 Task: Use Electronic Scanner Effect in this video Movie B.mp4
Action: Mouse pressed left at (225, 117)
Screenshot: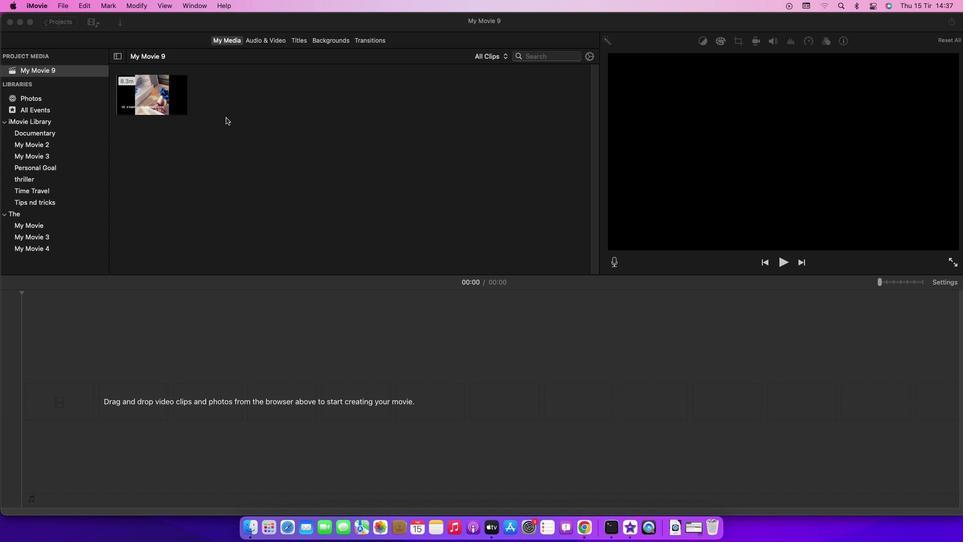 
Action: Mouse moved to (145, 93)
Screenshot: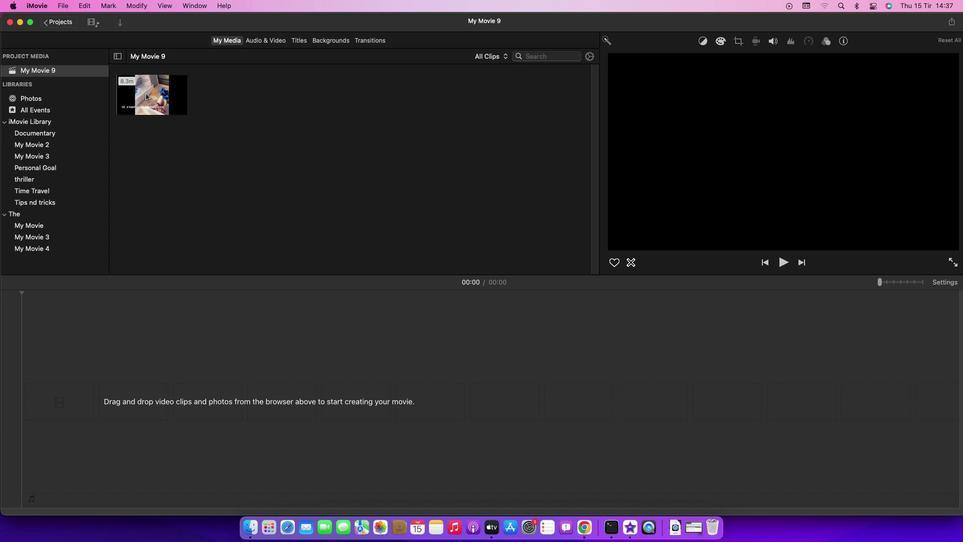 
Action: Mouse pressed left at (145, 93)
Screenshot: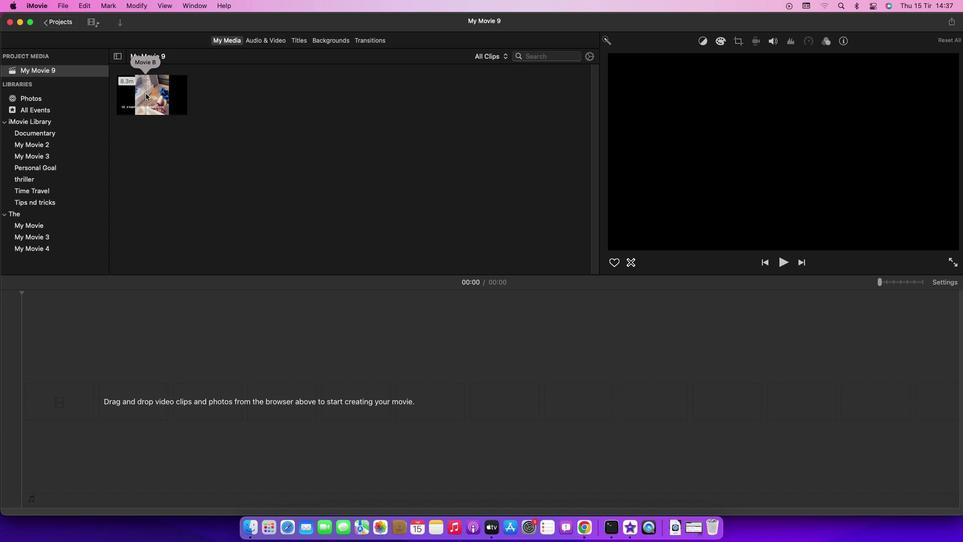 
Action: Mouse moved to (150, 91)
Screenshot: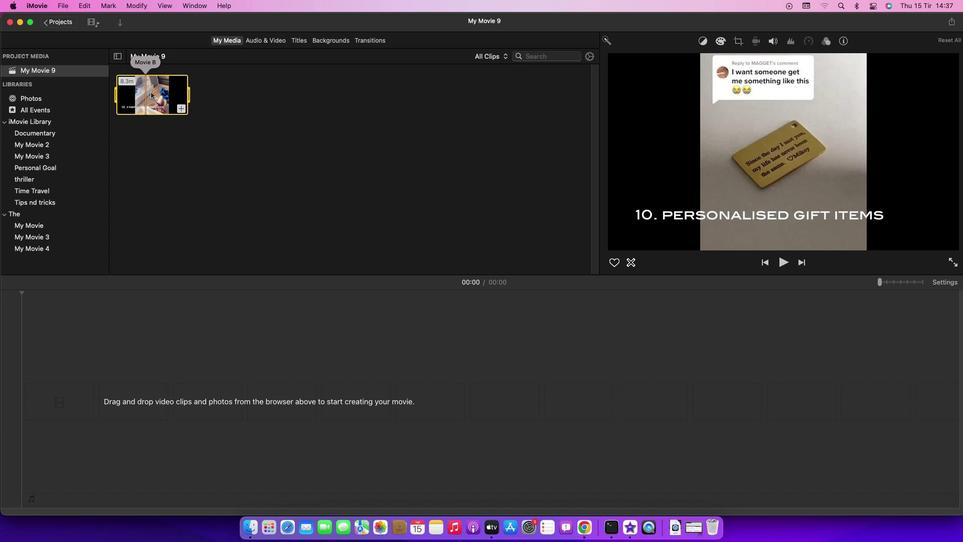 
Action: Mouse pressed left at (150, 91)
Screenshot: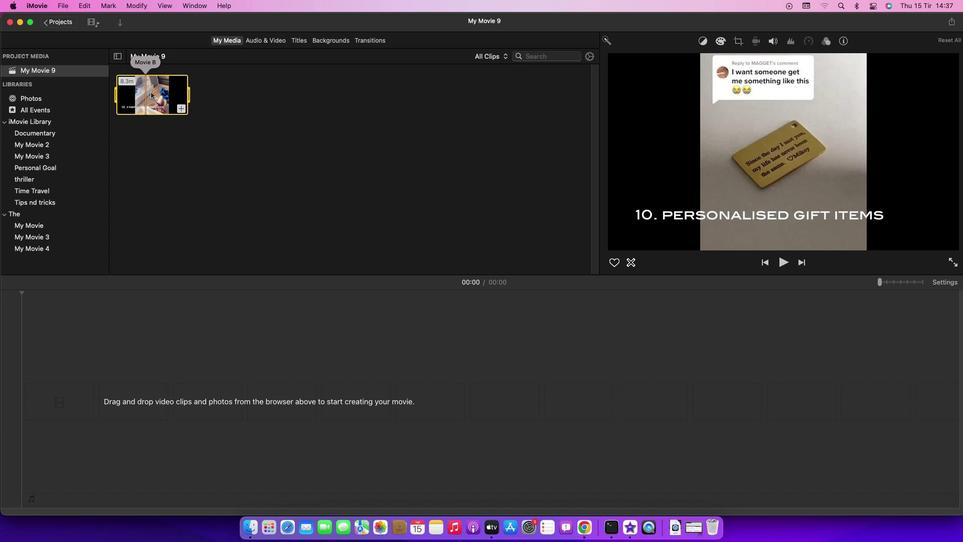 
Action: Mouse moved to (259, 40)
Screenshot: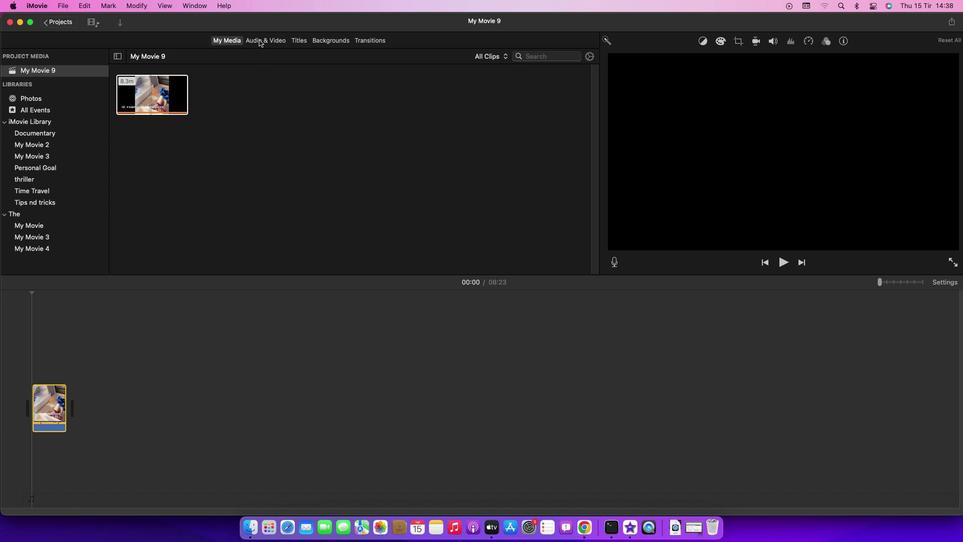 
Action: Mouse pressed left at (259, 40)
Screenshot: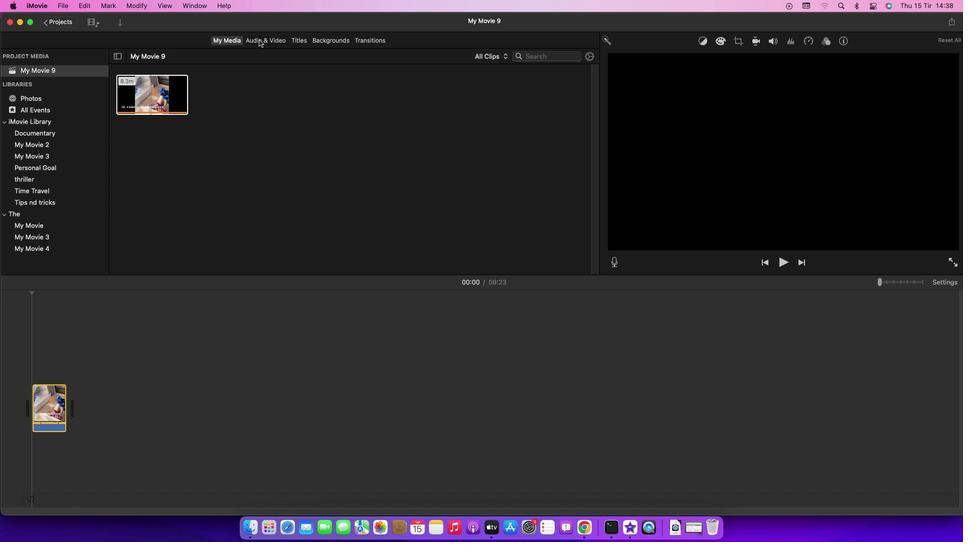 
Action: Mouse moved to (63, 98)
Screenshot: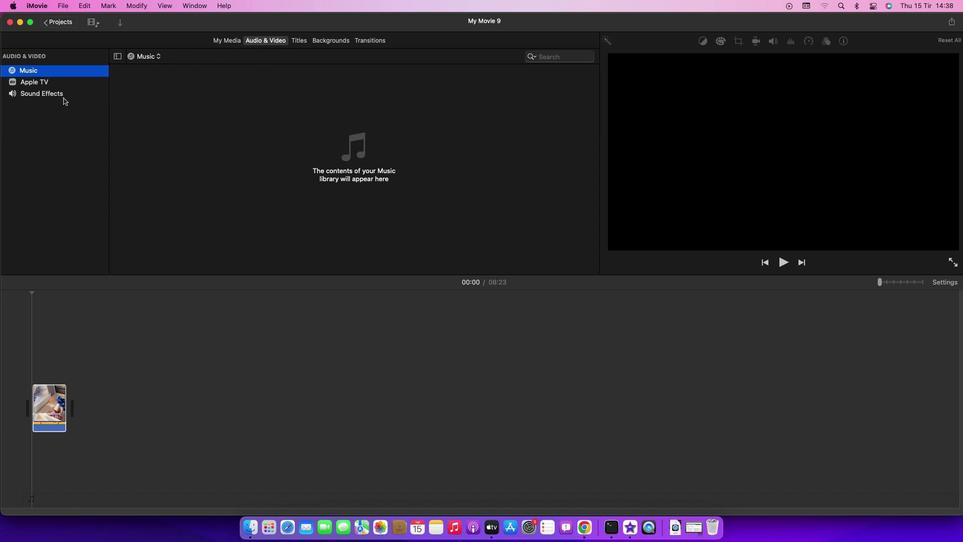 
Action: Mouse pressed left at (63, 98)
Screenshot: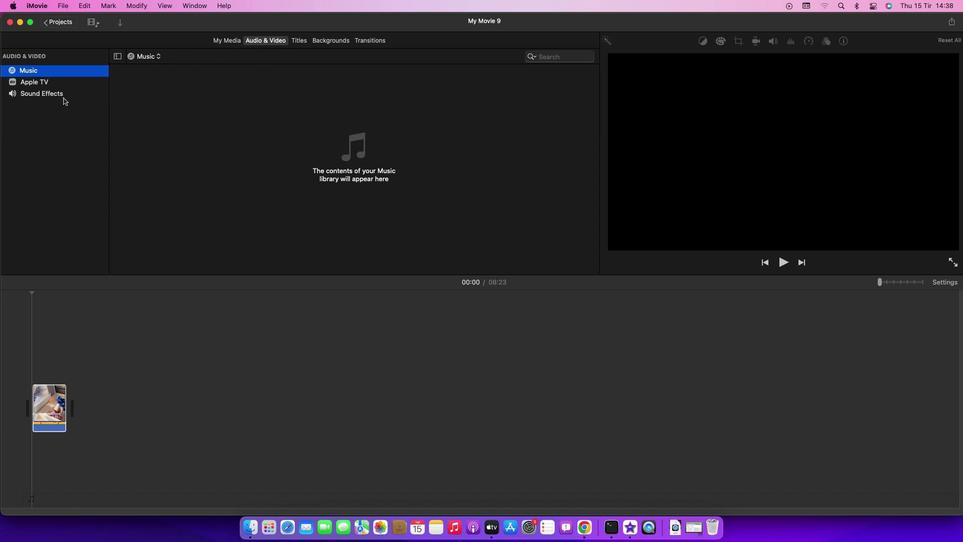 
Action: Mouse moved to (164, 265)
Screenshot: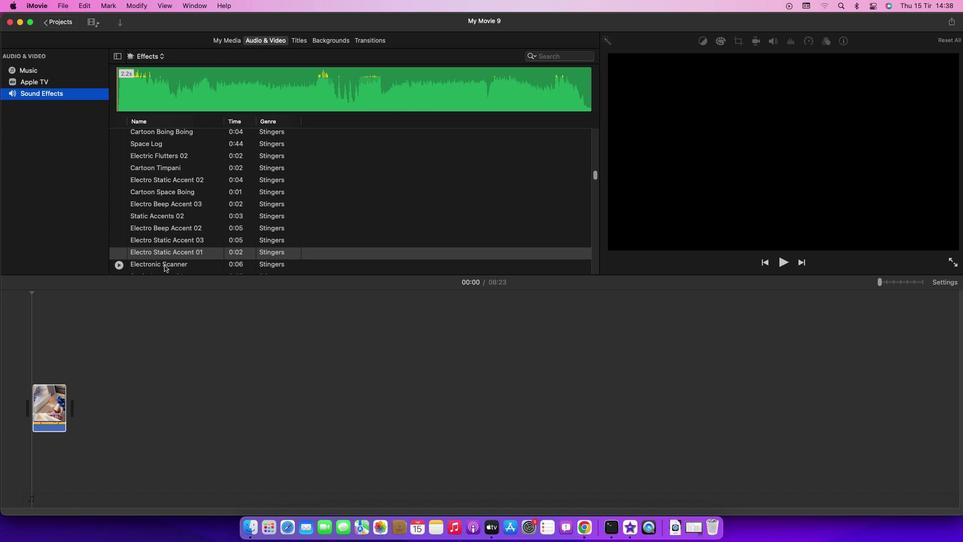 
Action: Mouse pressed left at (164, 265)
Screenshot: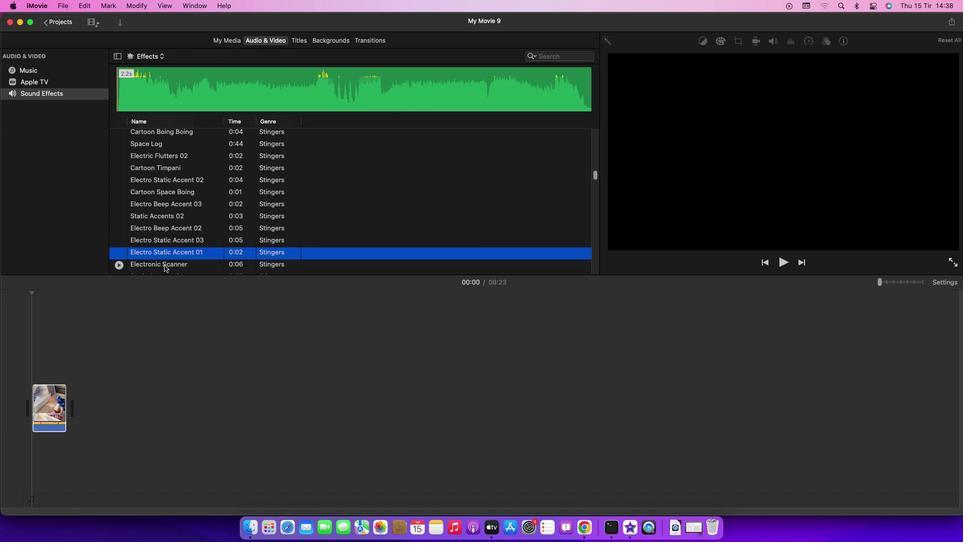 
Action: Mouse moved to (168, 264)
Screenshot: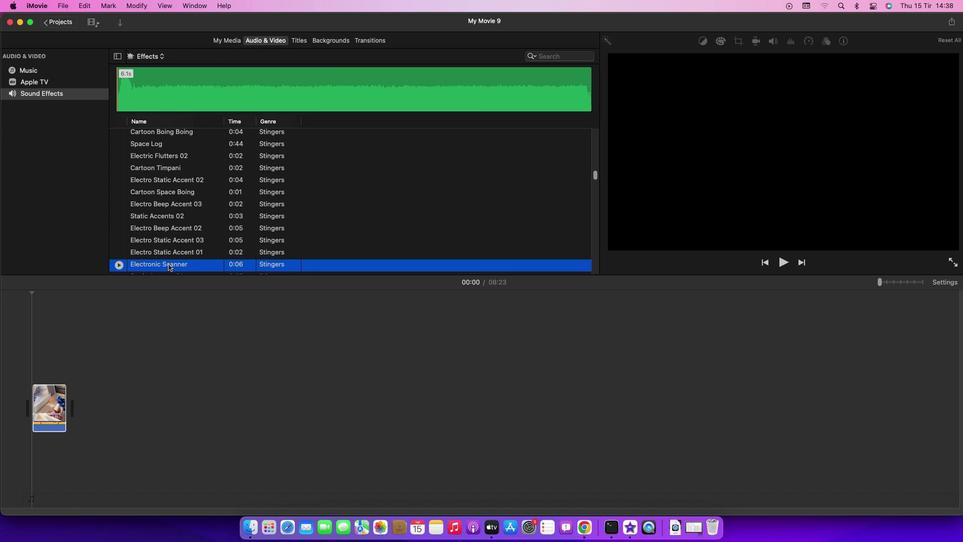 
Action: Mouse pressed left at (168, 264)
Screenshot: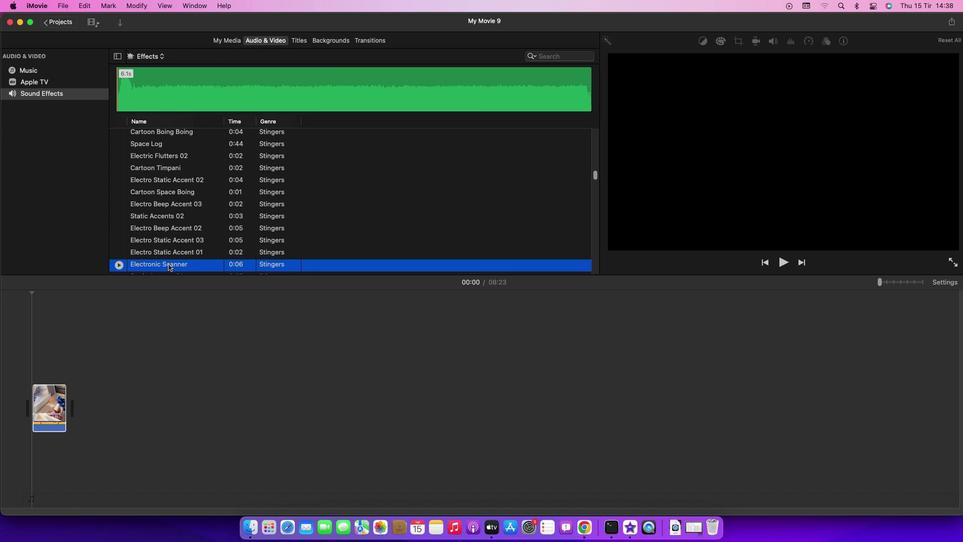 
Action: Mouse moved to (154, 410)
Screenshot: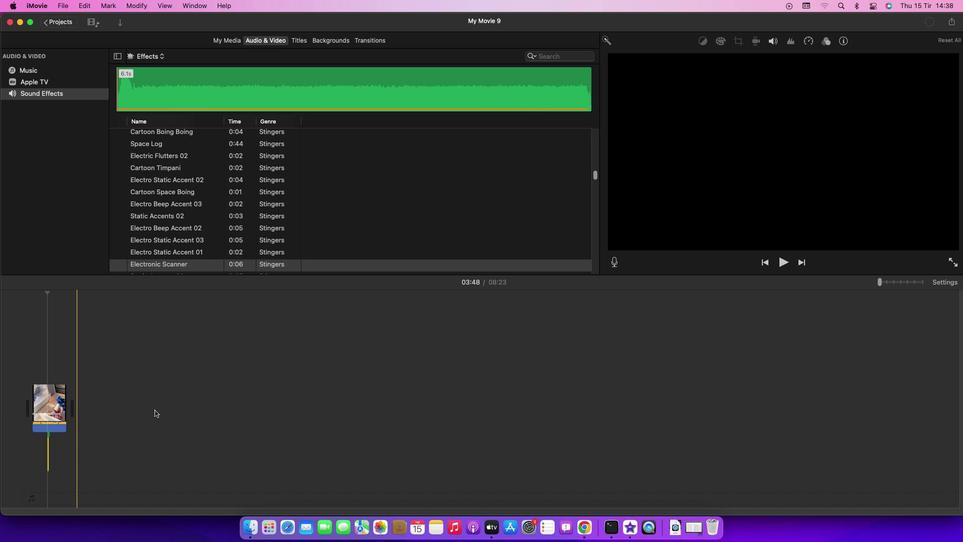 
